 Task: In the  document Empathy.rtfMake this file  'available offline' Check 'Vision History' View the  non- printing characters
Action: Mouse moved to (53, 78)
Screenshot: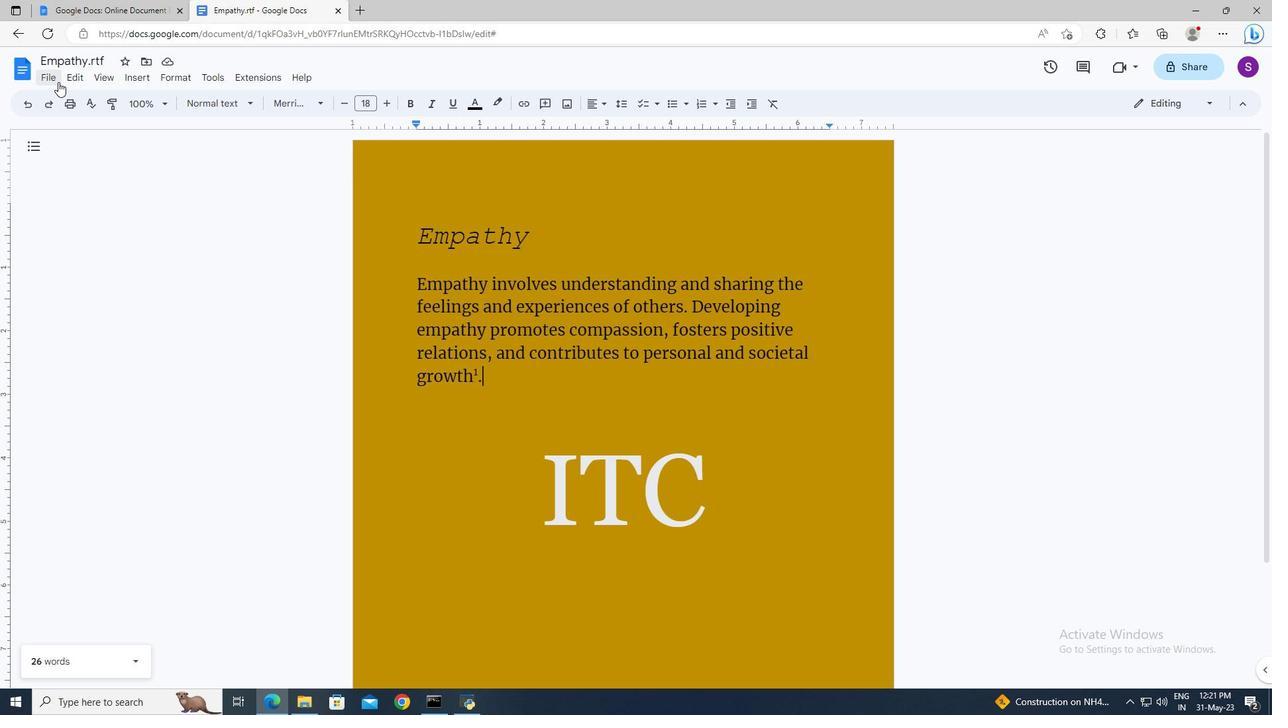 
Action: Mouse pressed left at (53, 78)
Screenshot: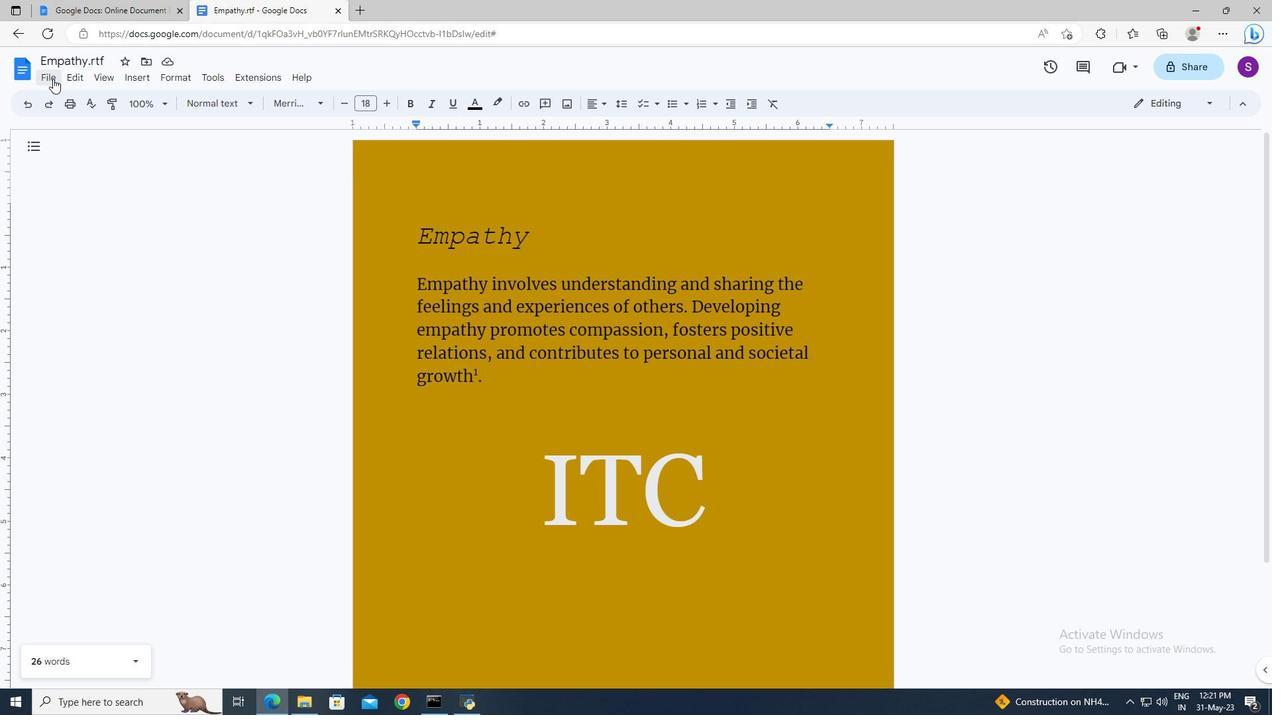 
Action: Mouse moved to (98, 360)
Screenshot: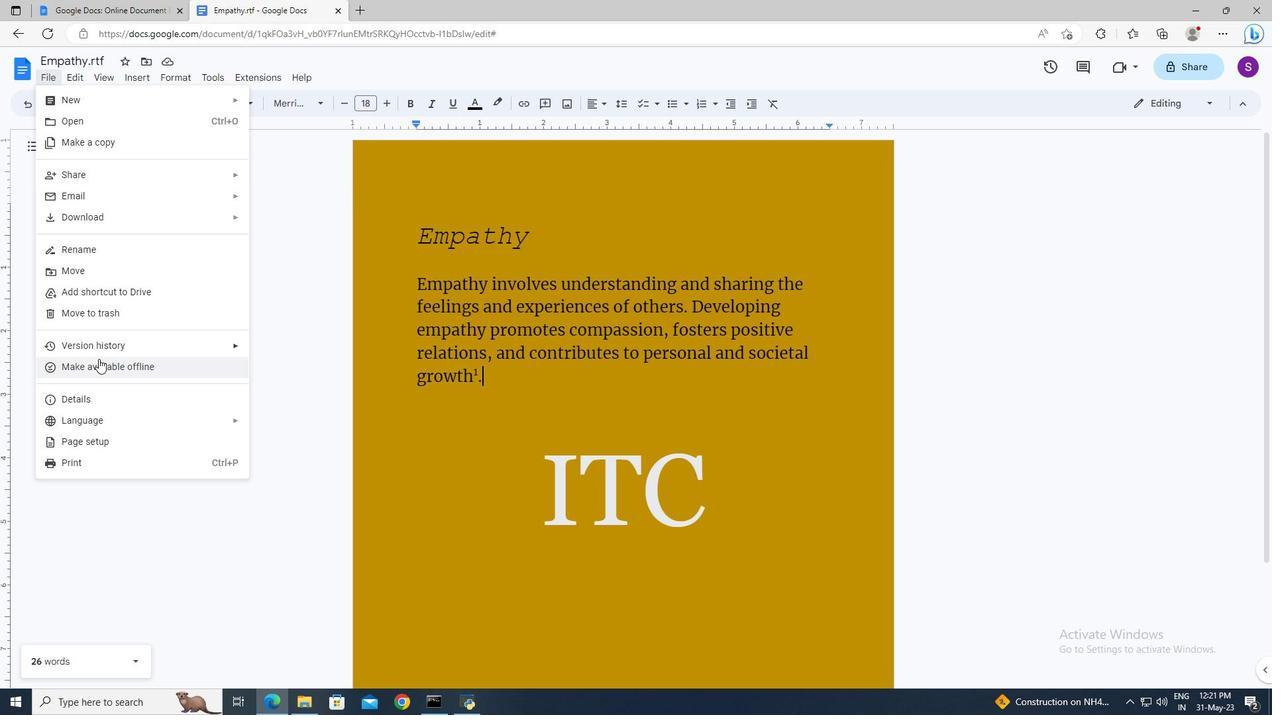 
Action: Mouse pressed left at (98, 360)
Screenshot: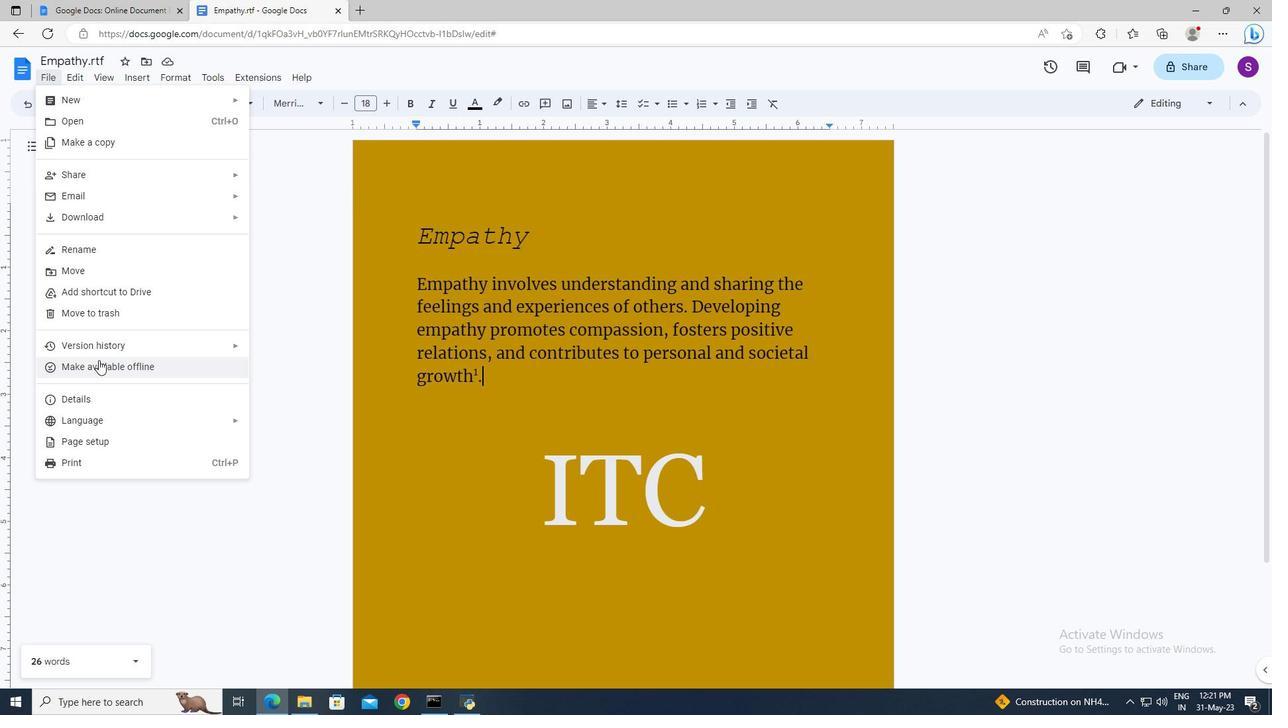 
Action: Mouse moved to (51, 81)
Screenshot: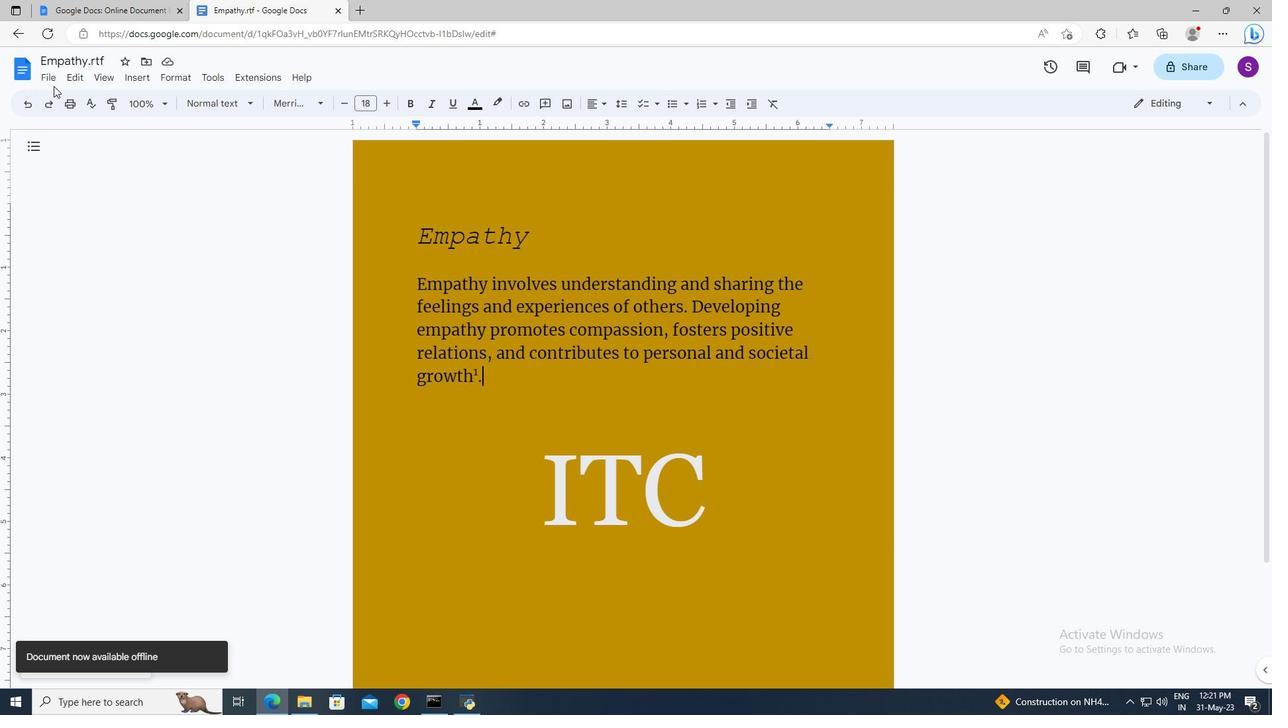 
Action: Mouse pressed left at (51, 81)
Screenshot: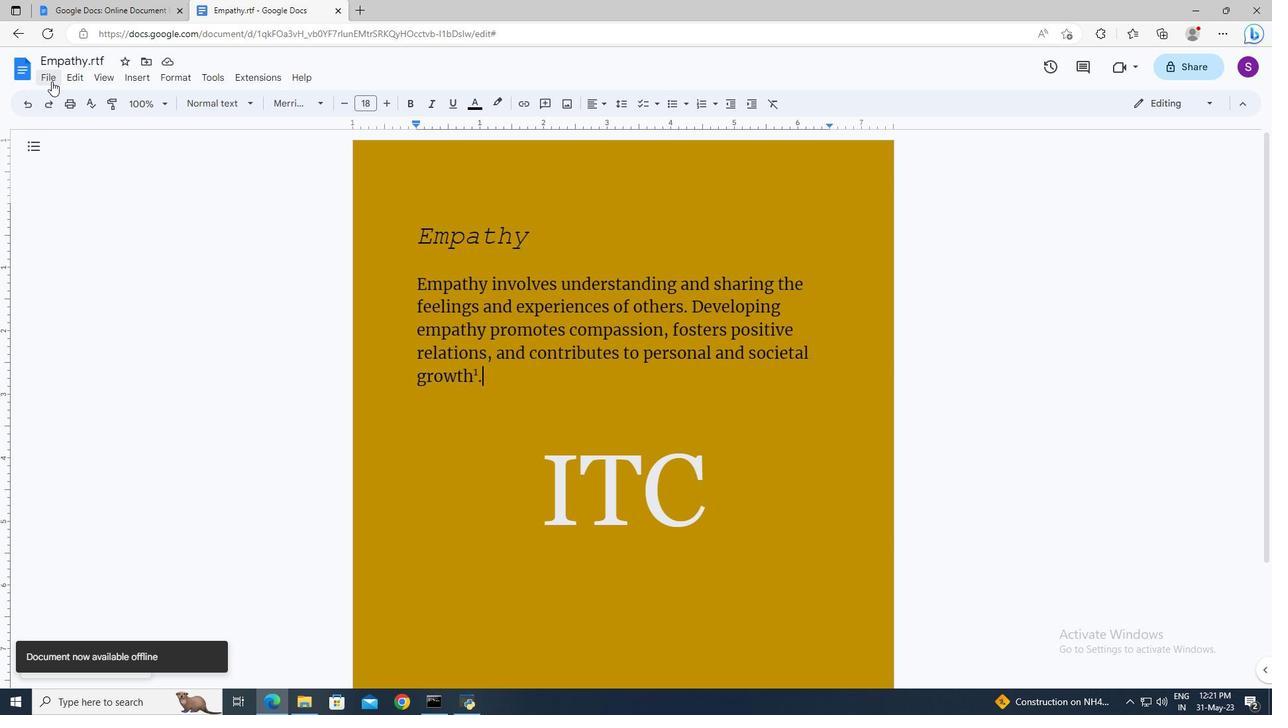 
Action: Mouse moved to (312, 369)
Screenshot: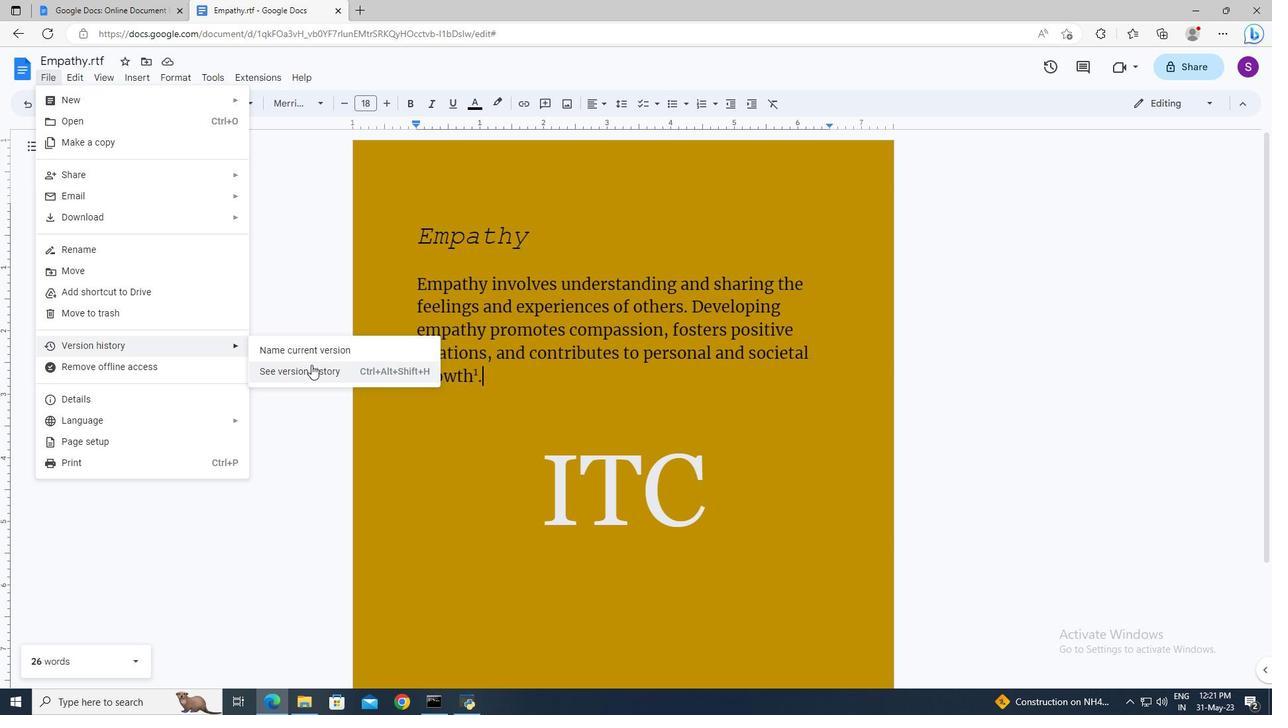 
Action: Mouse pressed left at (312, 369)
Screenshot: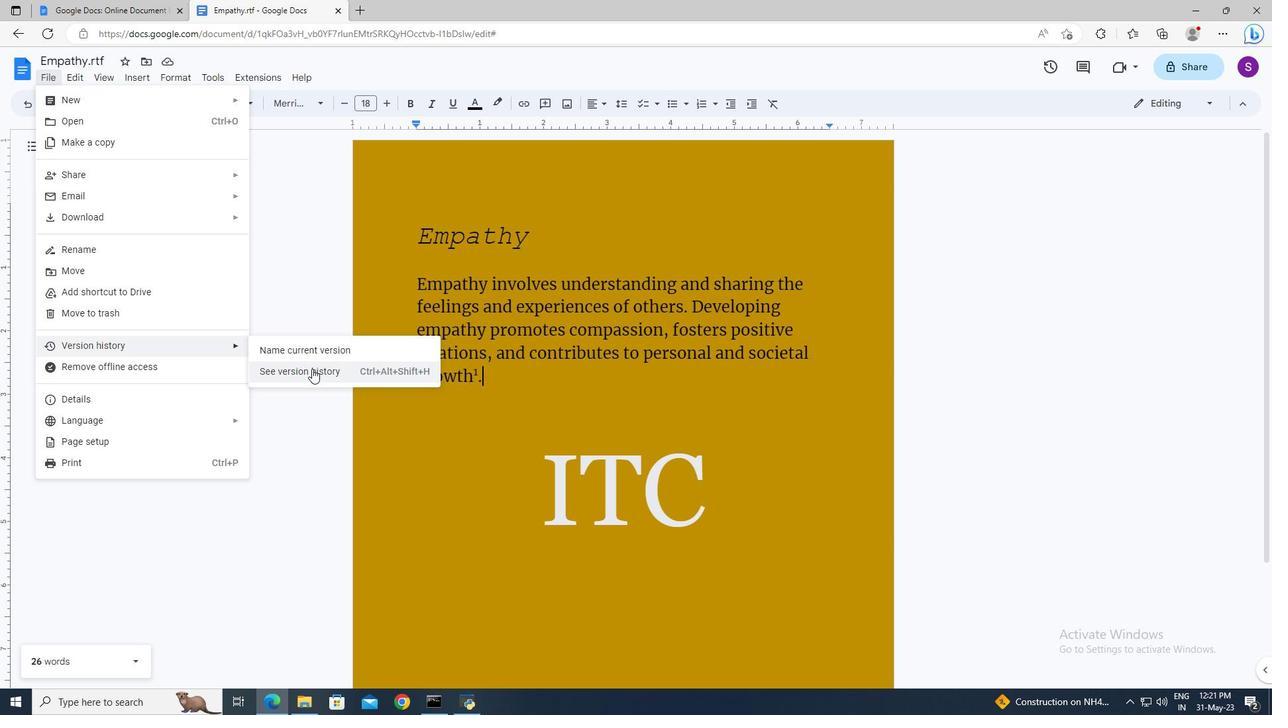
Action: Mouse moved to (17, 68)
Screenshot: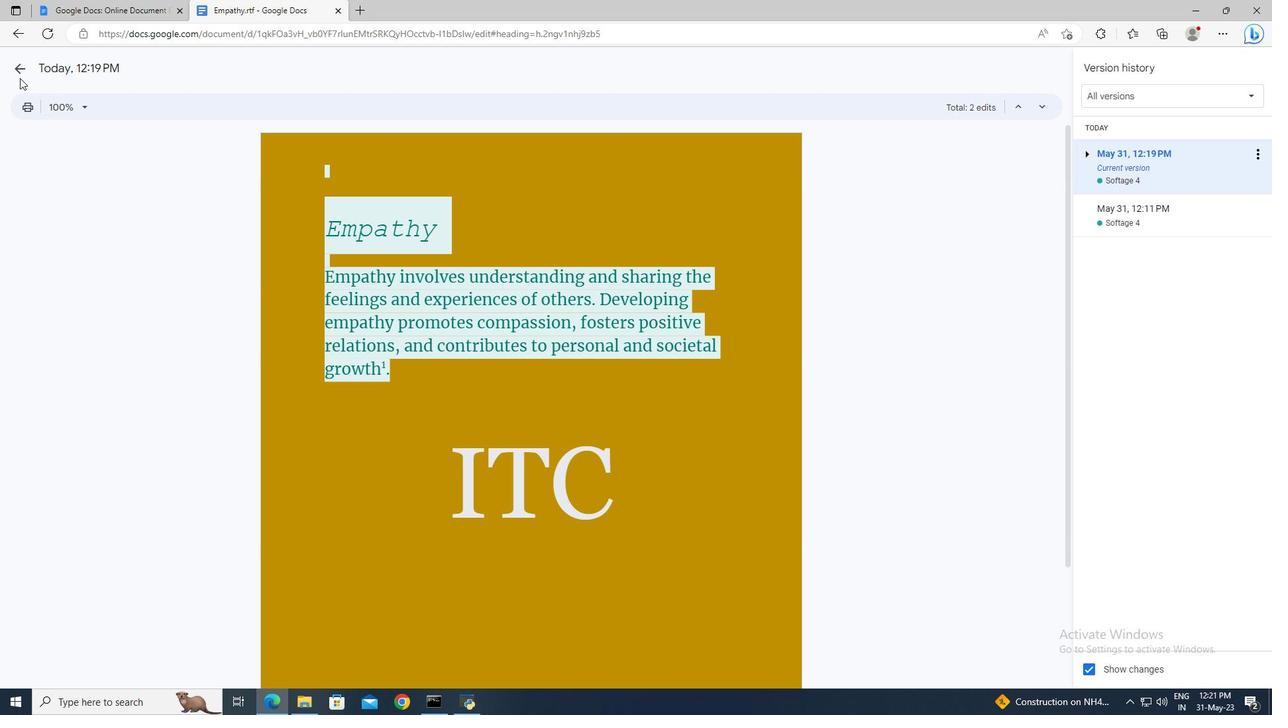 
Action: Mouse pressed left at (17, 68)
Screenshot: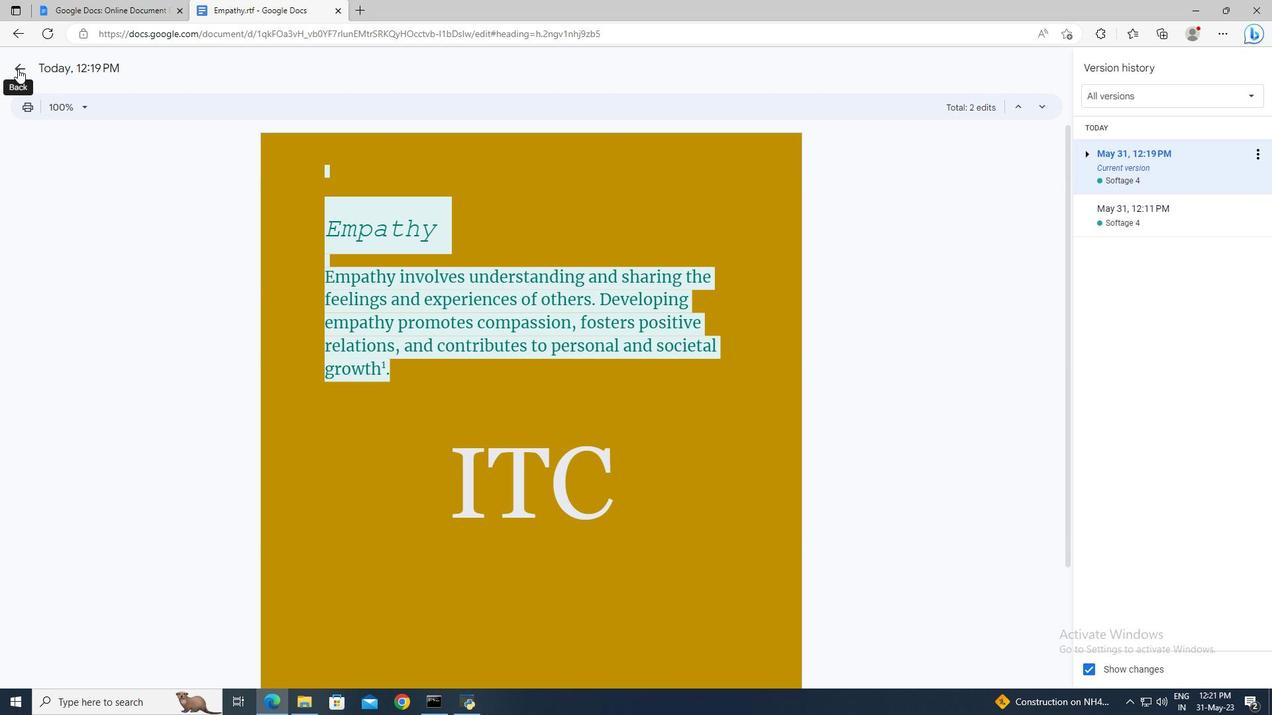 
Action: Mouse moved to (113, 74)
Screenshot: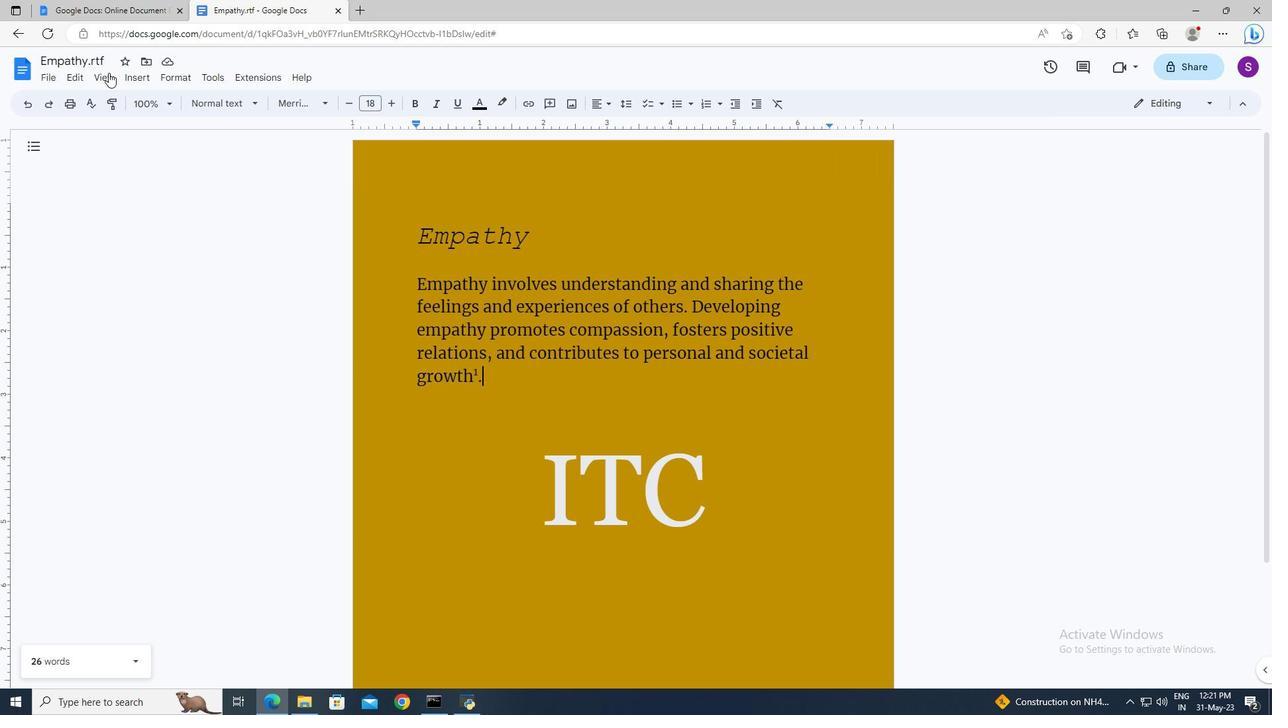 
Action: Mouse pressed left at (113, 74)
Screenshot: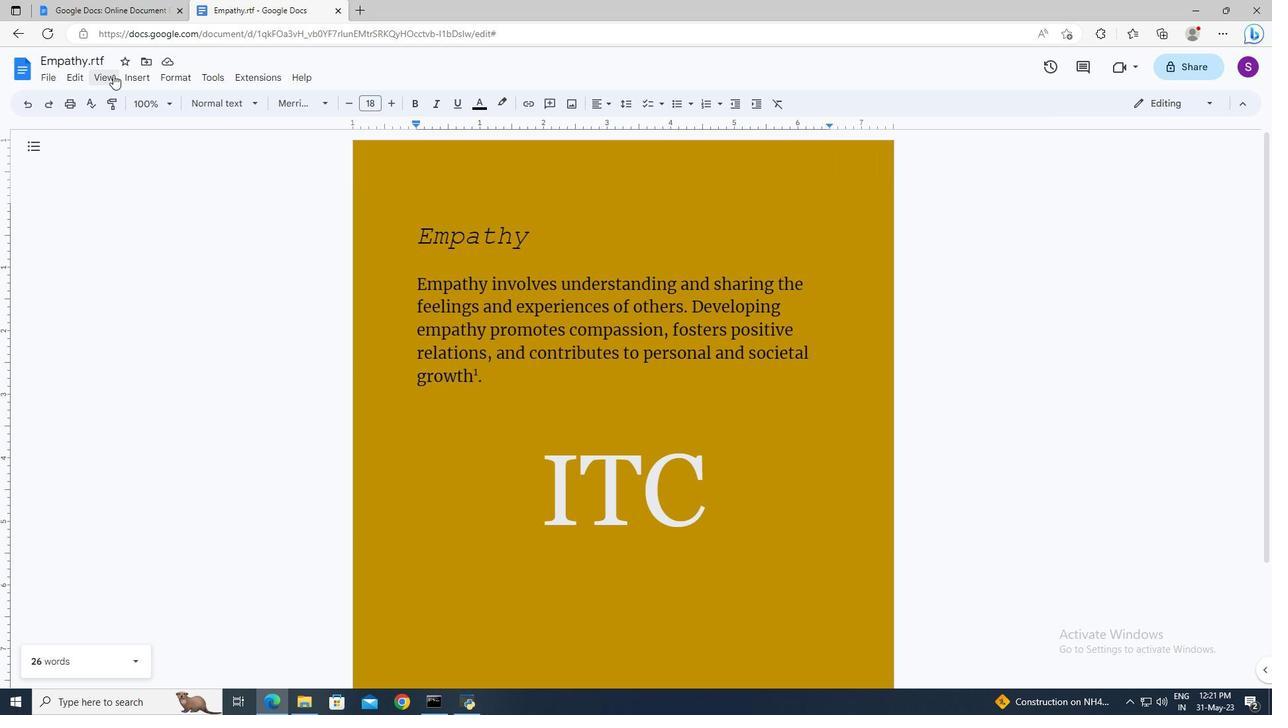 
Action: Mouse moved to (149, 218)
Screenshot: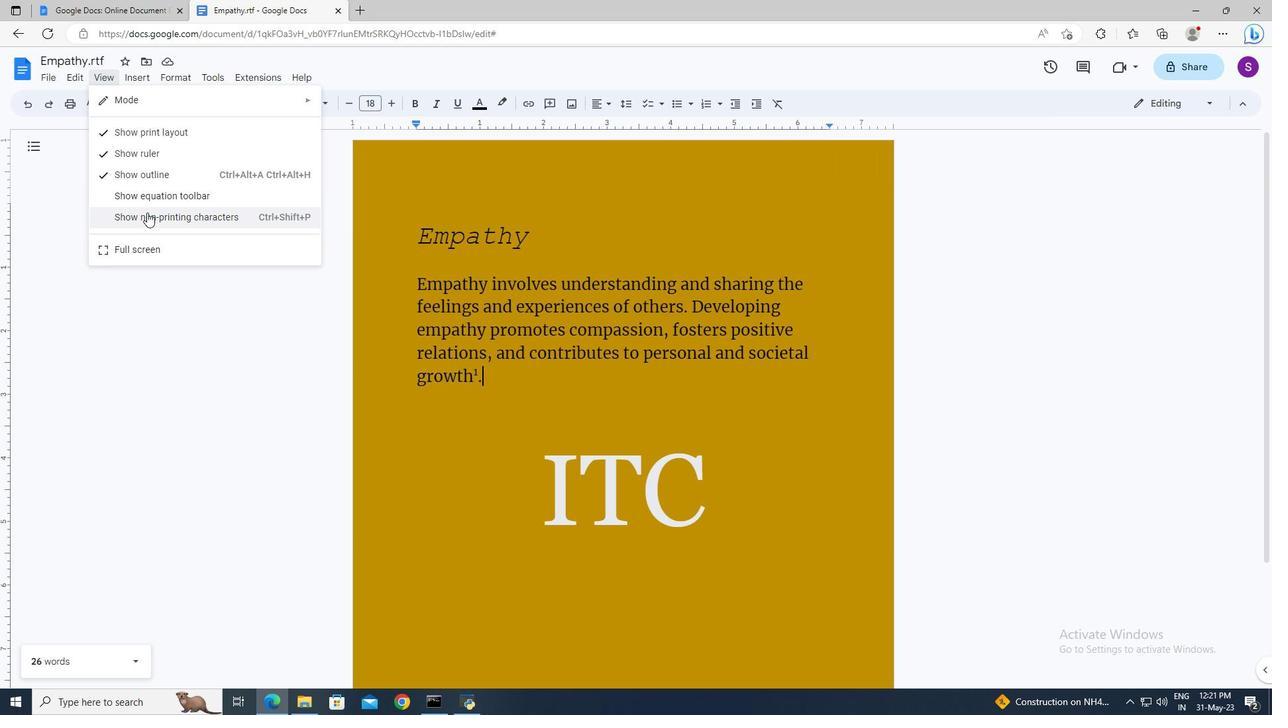 
Action: Mouse pressed left at (149, 218)
Screenshot: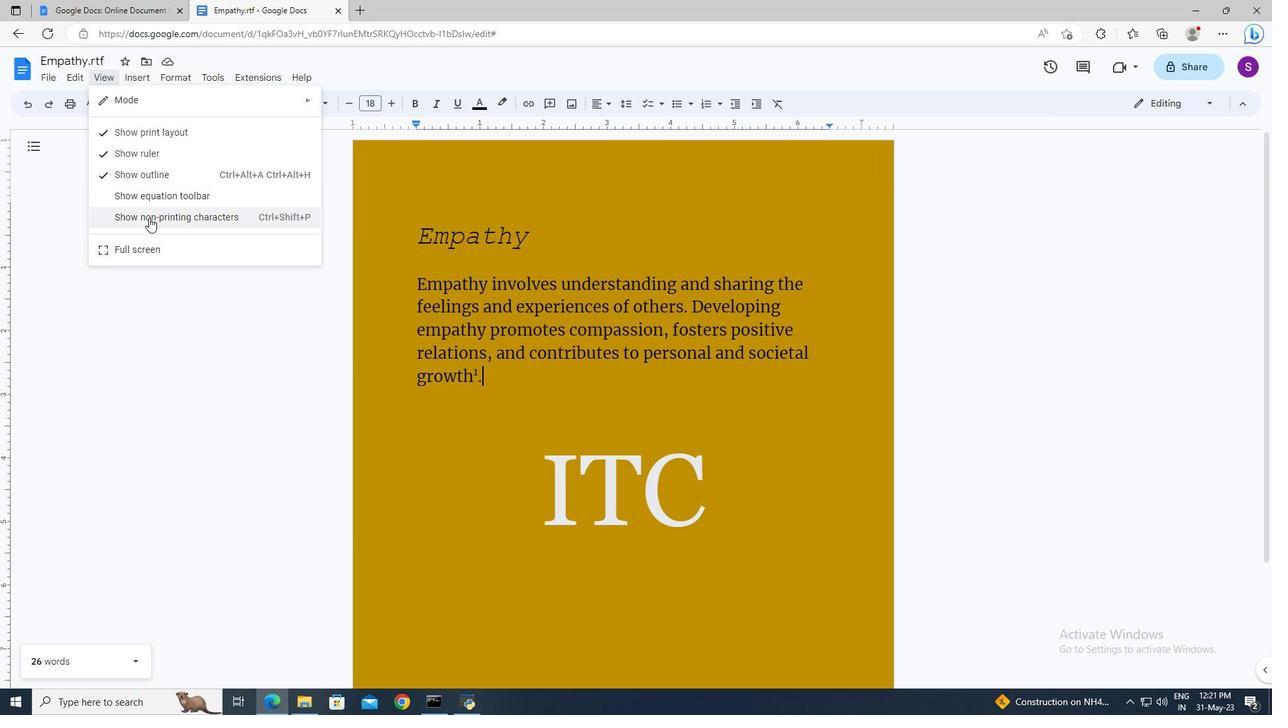 
